 Task: Add Blake's Shepherds Pie to the cart.
Action: Mouse moved to (223, 97)
Screenshot: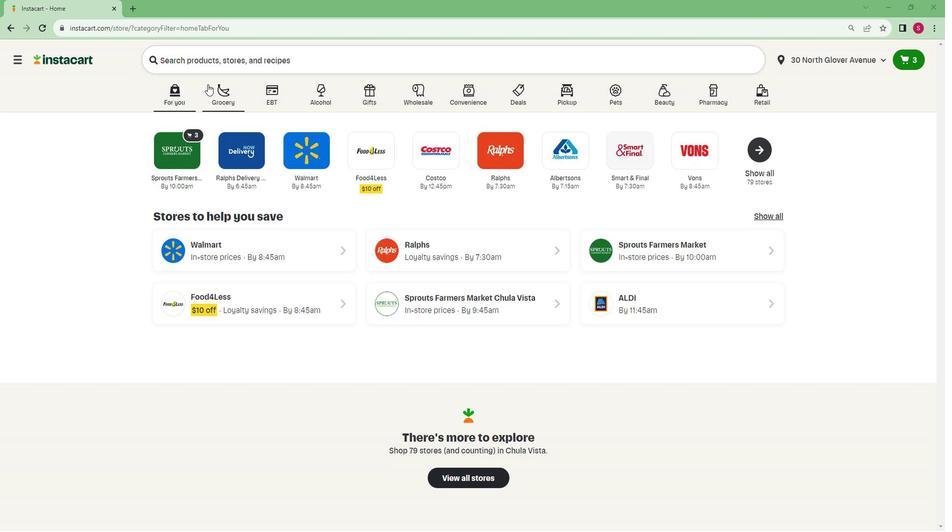 
Action: Mouse pressed left at (223, 97)
Screenshot: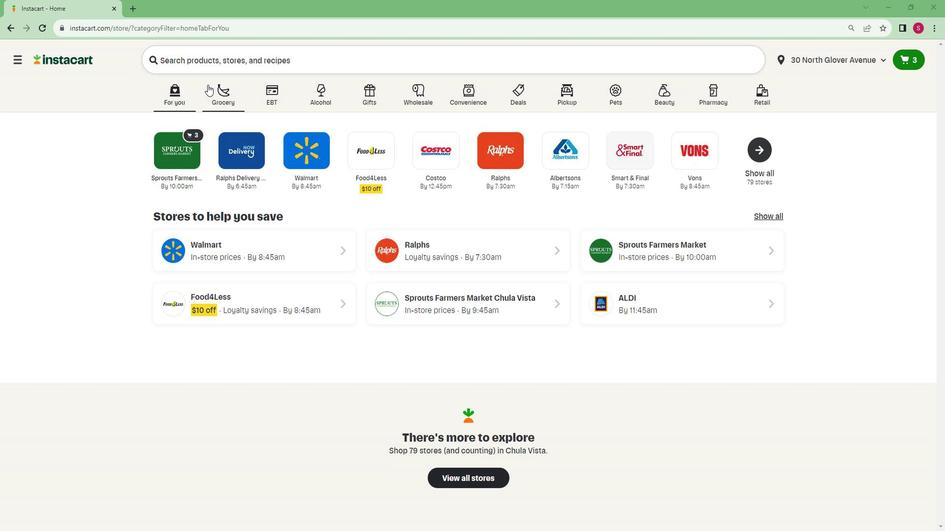 
Action: Mouse moved to (203, 285)
Screenshot: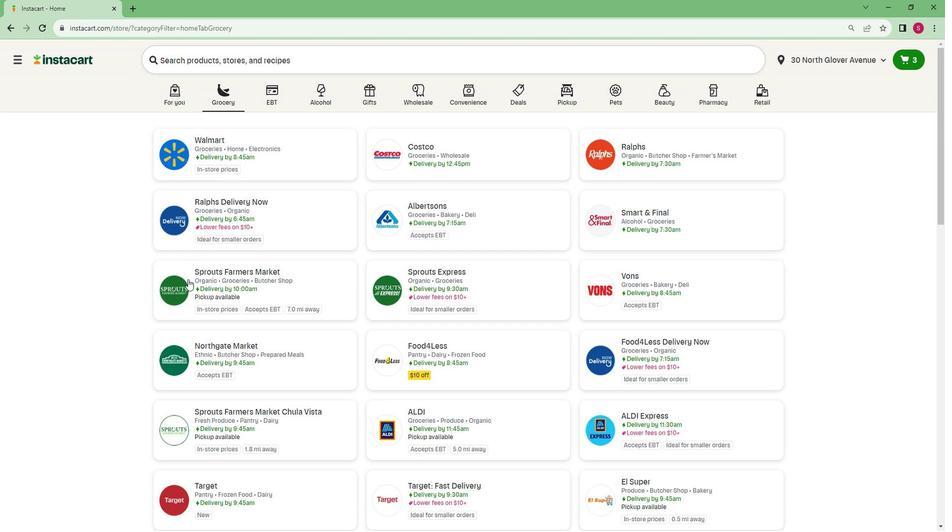 
Action: Mouse pressed left at (203, 285)
Screenshot: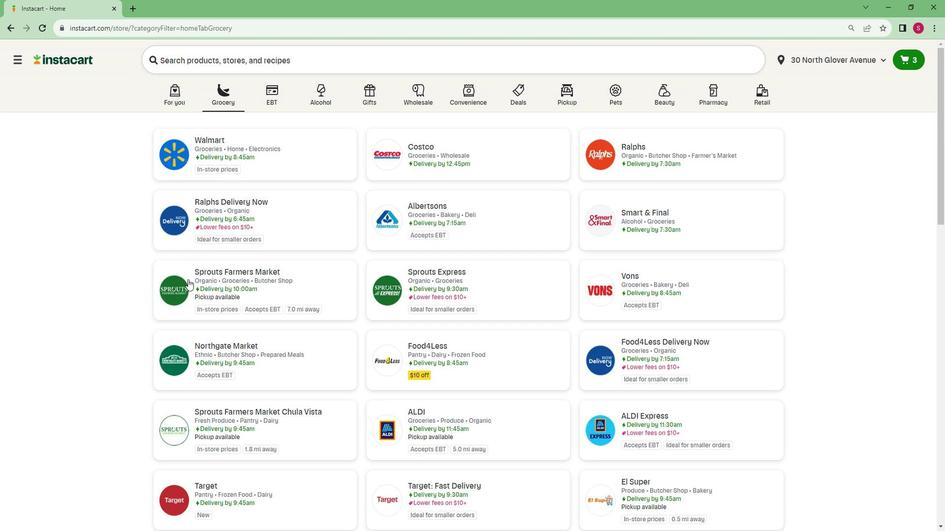 
Action: Mouse moved to (72, 446)
Screenshot: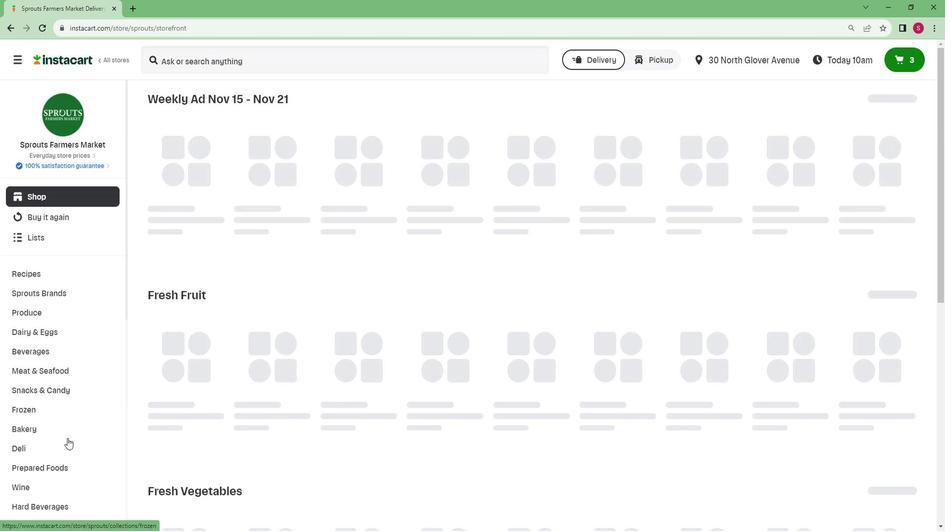 
Action: Mouse scrolled (72, 445) with delta (0, 0)
Screenshot: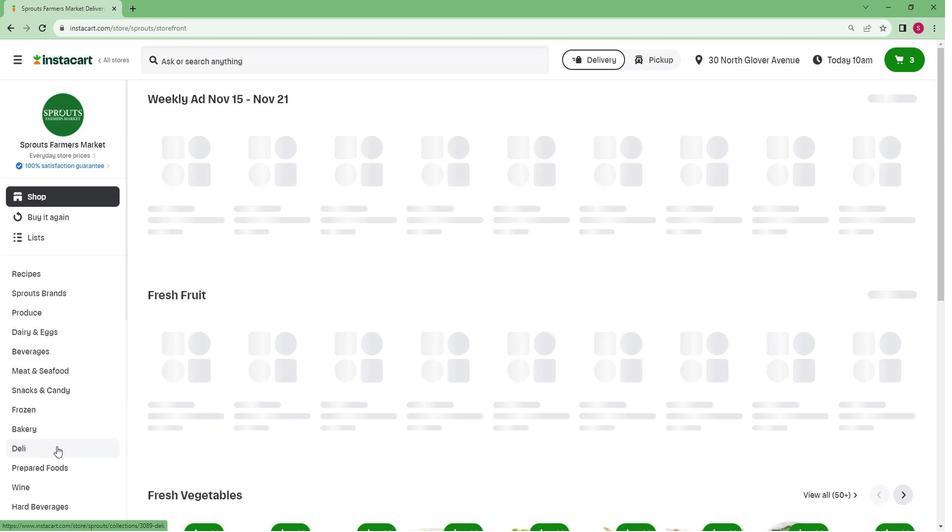 
Action: Mouse scrolled (72, 445) with delta (0, 0)
Screenshot: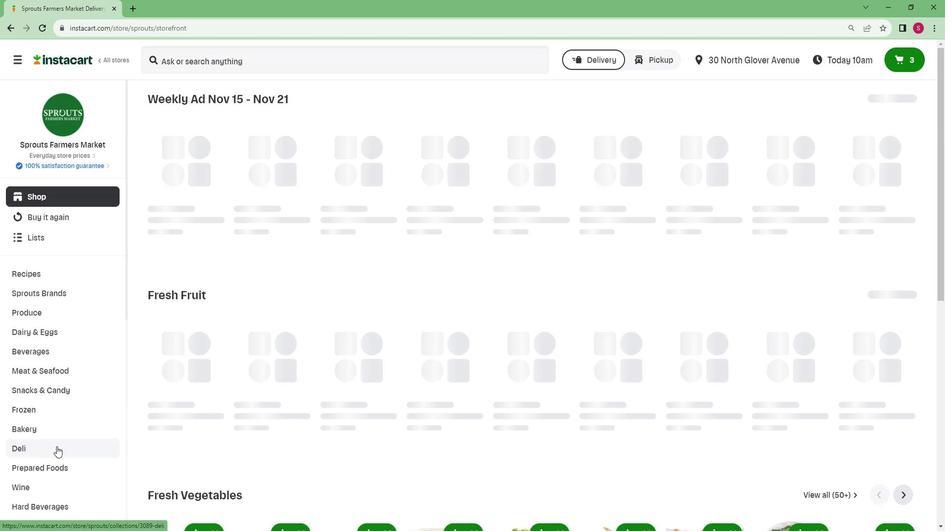 
Action: Mouse scrolled (72, 445) with delta (0, 0)
Screenshot: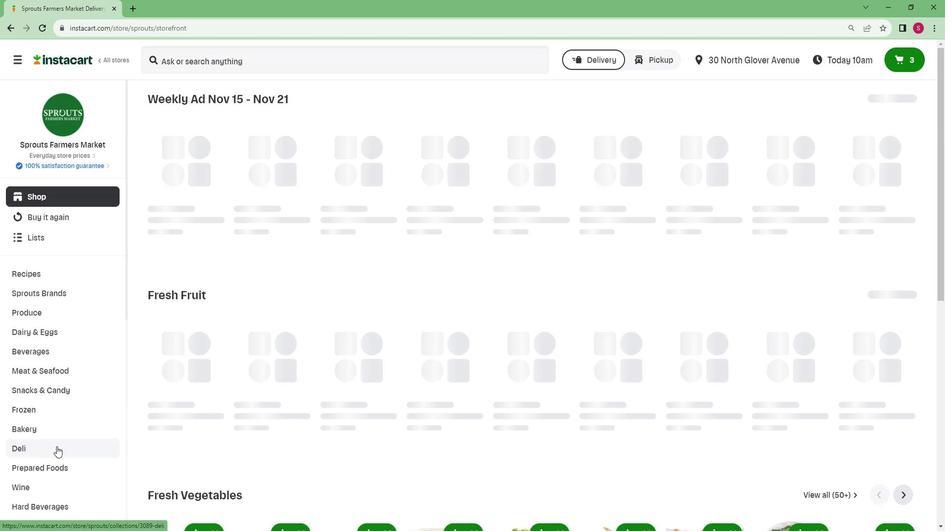 
Action: Mouse scrolled (72, 445) with delta (0, 0)
Screenshot: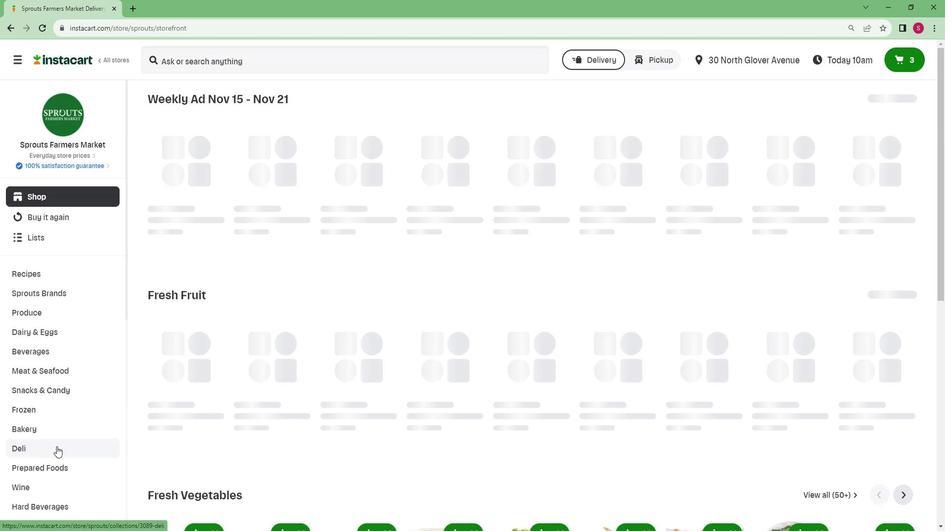
Action: Mouse scrolled (72, 445) with delta (0, 0)
Screenshot: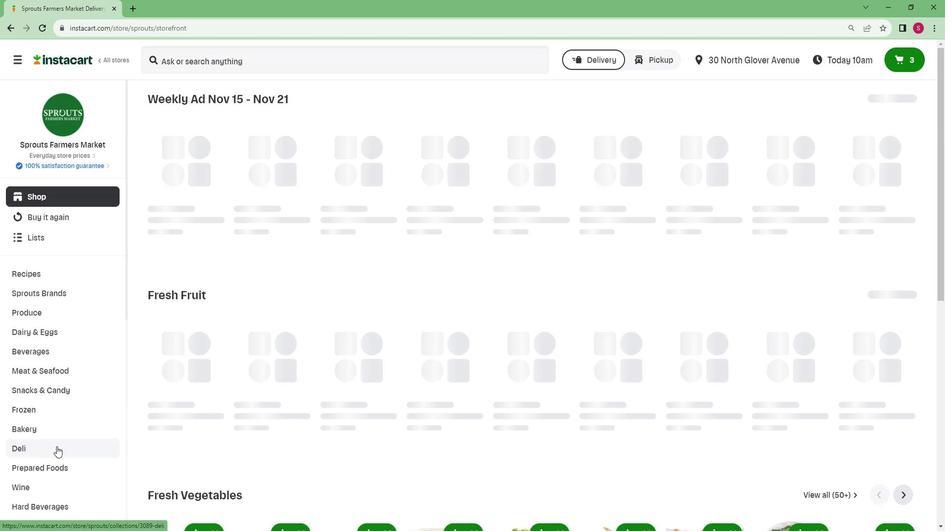 
Action: Mouse scrolled (72, 445) with delta (0, 0)
Screenshot: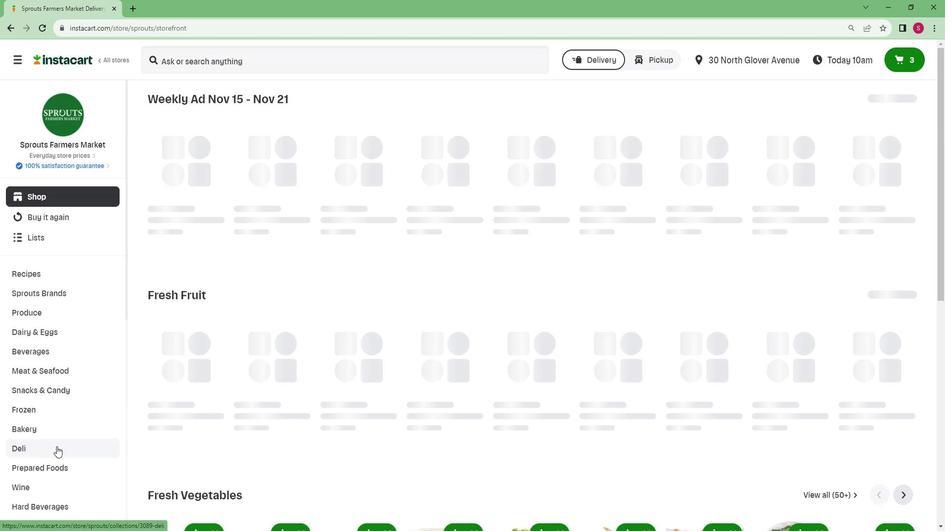 
Action: Mouse scrolled (72, 445) with delta (0, 0)
Screenshot: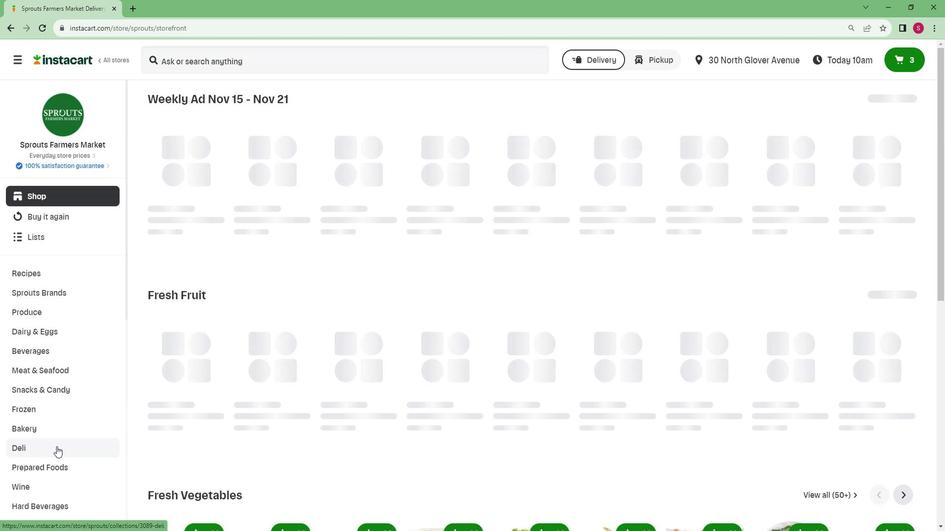 
Action: Mouse moved to (71, 446)
Screenshot: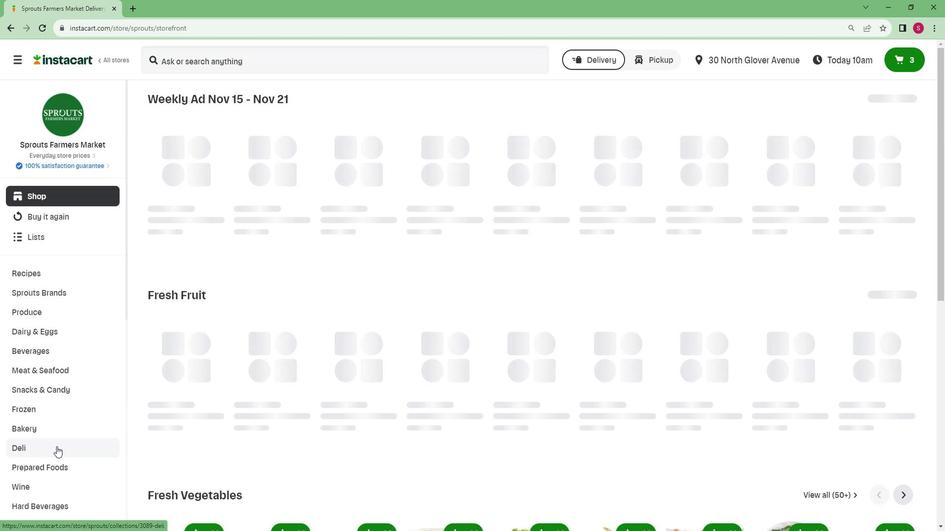 
Action: Mouse scrolled (71, 445) with delta (0, 0)
Screenshot: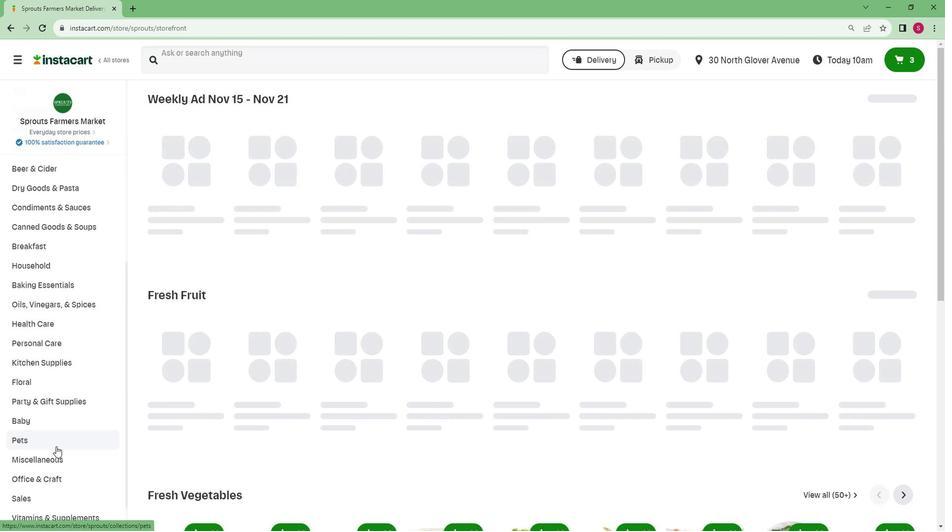 
Action: Mouse scrolled (71, 445) with delta (0, 0)
Screenshot: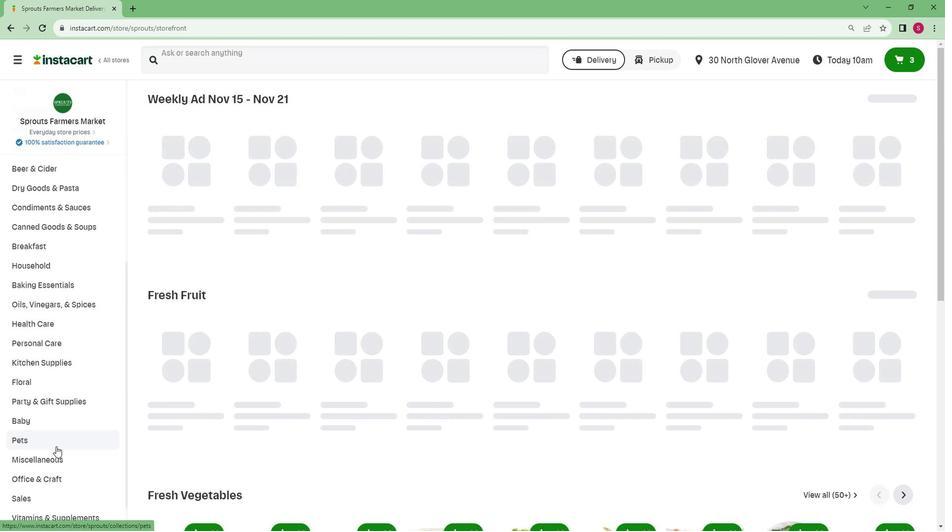 
Action: Mouse scrolled (71, 445) with delta (0, 0)
Screenshot: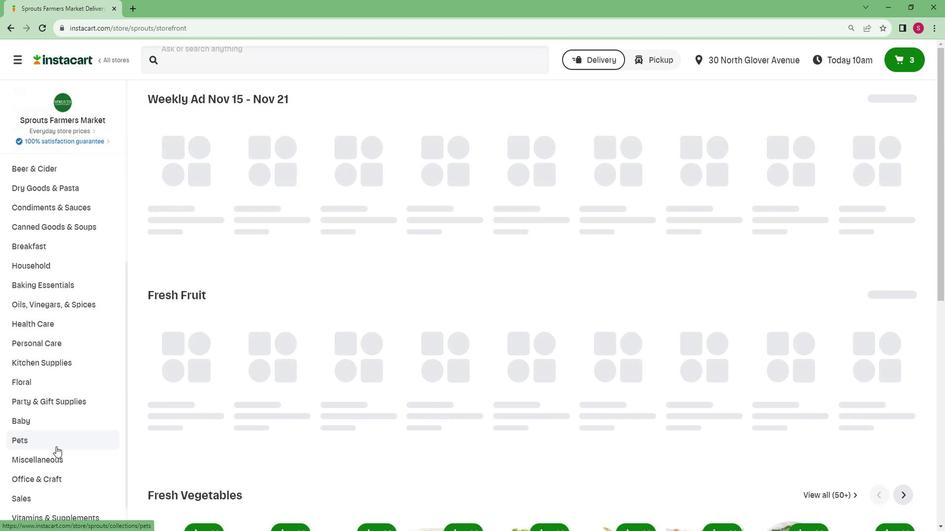 
Action: Mouse scrolled (71, 445) with delta (0, 0)
Screenshot: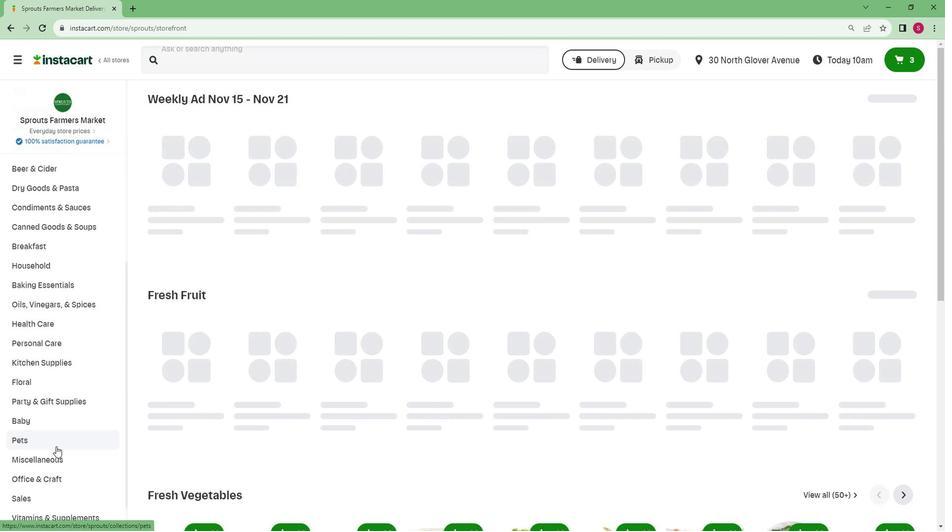 
Action: Mouse moved to (57, 512)
Screenshot: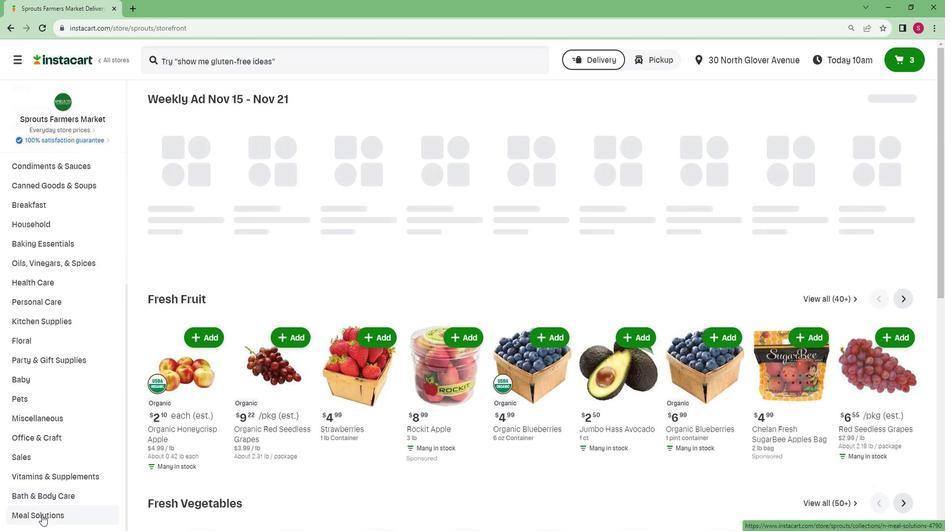 
Action: Mouse pressed left at (57, 512)
Screenshot: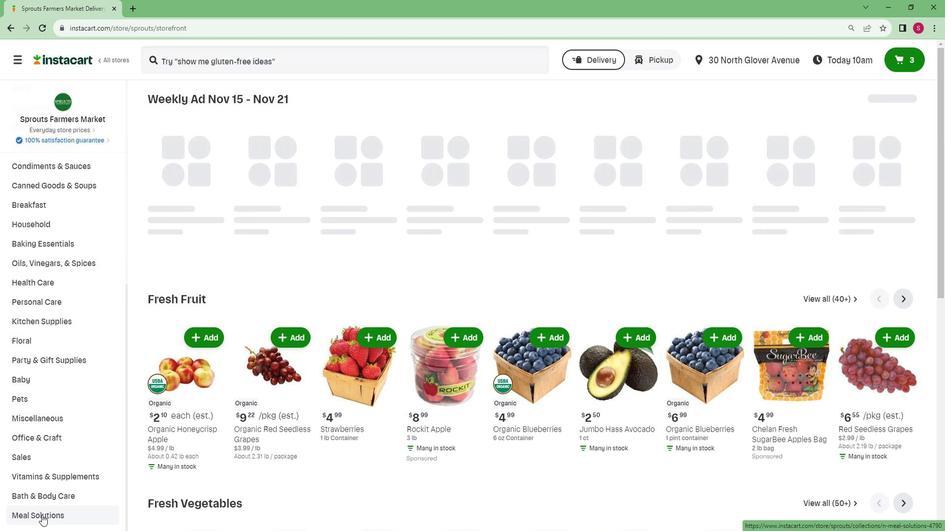 
Action: Mouse moved to (64, 508)
Screenshot: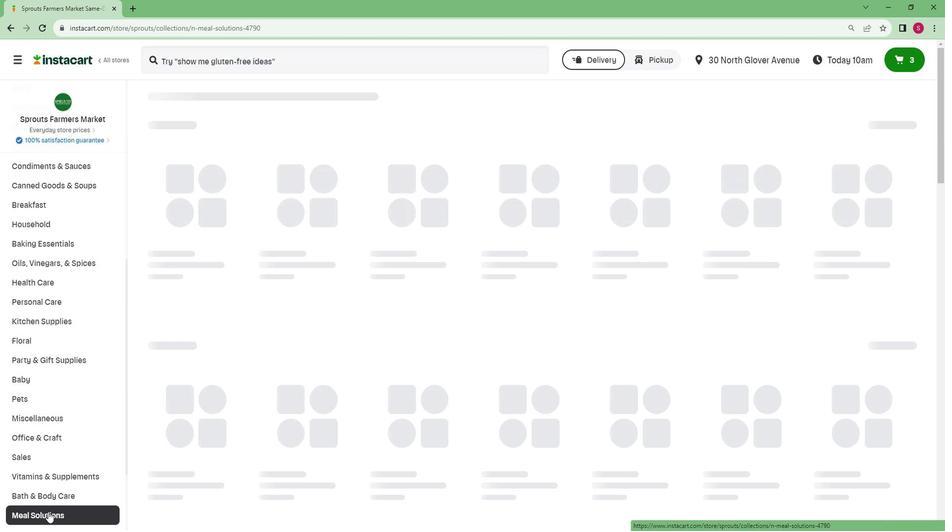 
Action: Mouse scrolled (64, 508) with delta (0, 0)
Screenshot: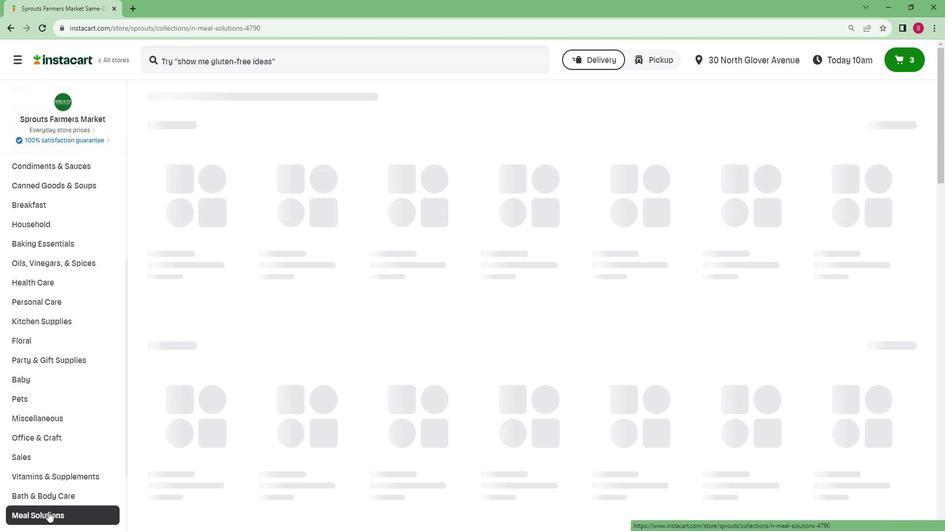
Action: Mouse scrolled (64, 508) with delta (0, 0)
Screenshot: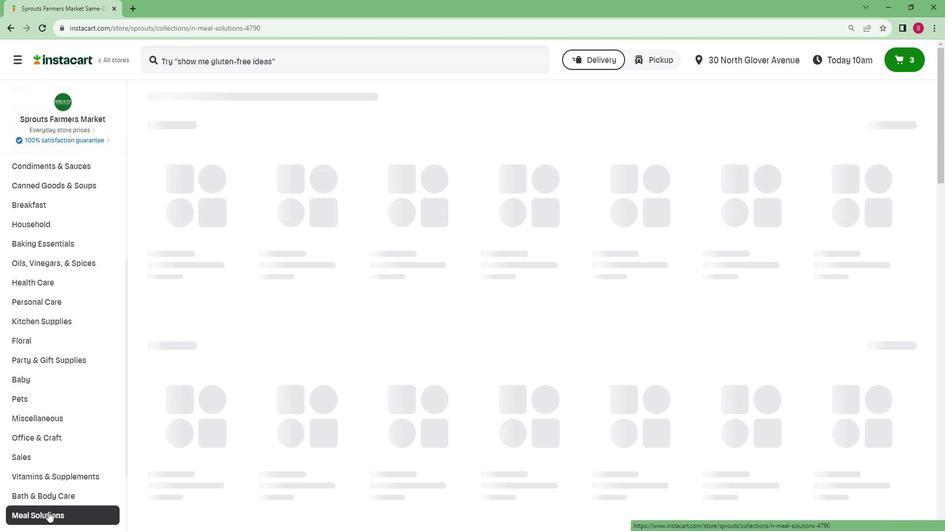 
Action: Mouse scrolled (64, 508) with delta (0, 0)
Screenshot: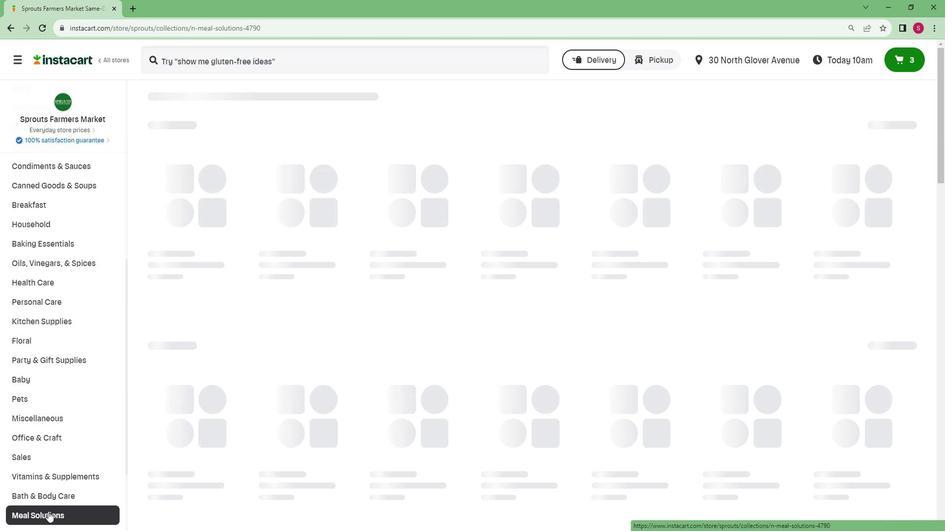 
Action: Mouse scrolled (64, 508) with delta (0, 0)
Screenshot: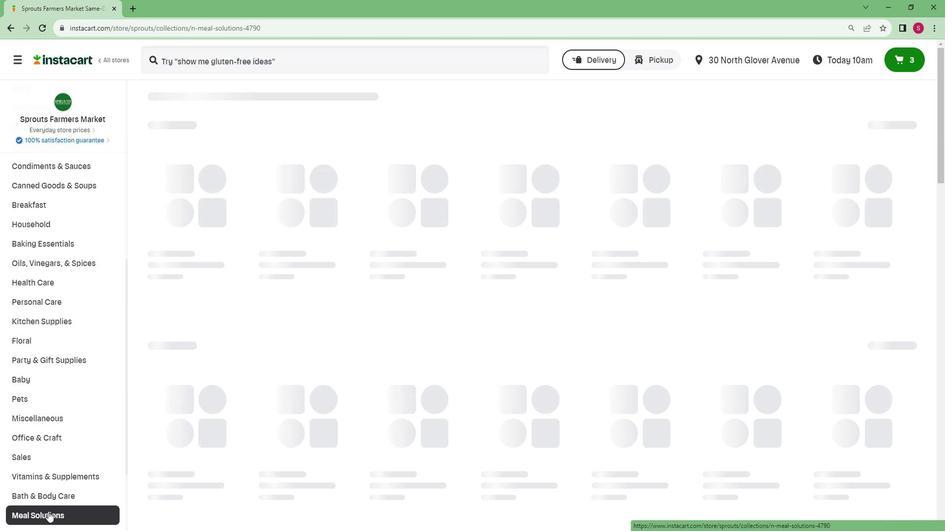 
Action: Mouse scrolled (64, 508) with delta (0, 0)
Screenshot: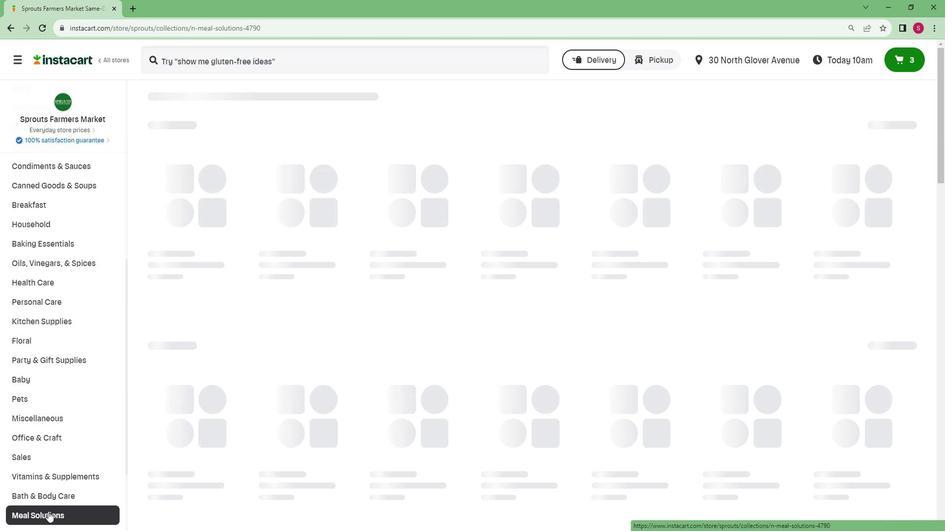 
Action: Mouse scrolled (64, 508) with delta (0, 0)
Screenshot: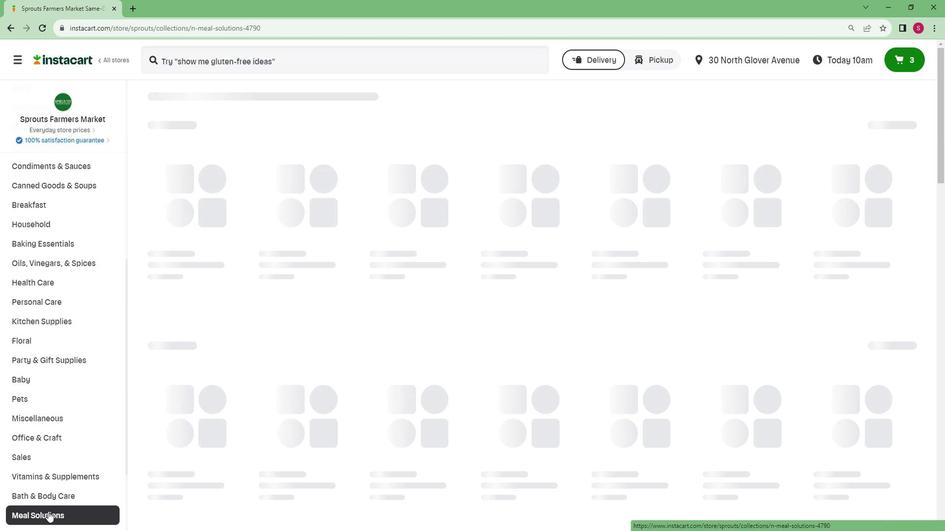 
Action: Mouse moved to (60, 510)
Screenshot: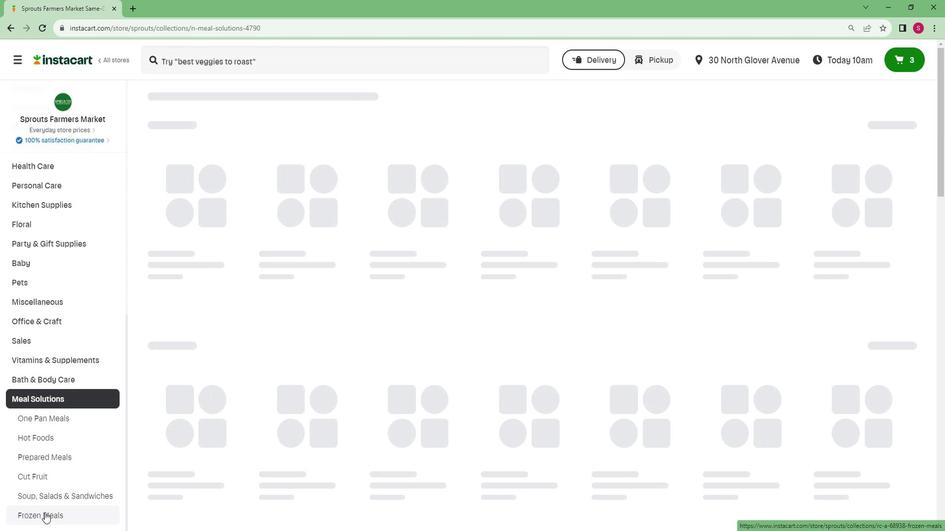 
Action: Mouse pressed left at (60, 510)
Screenshot: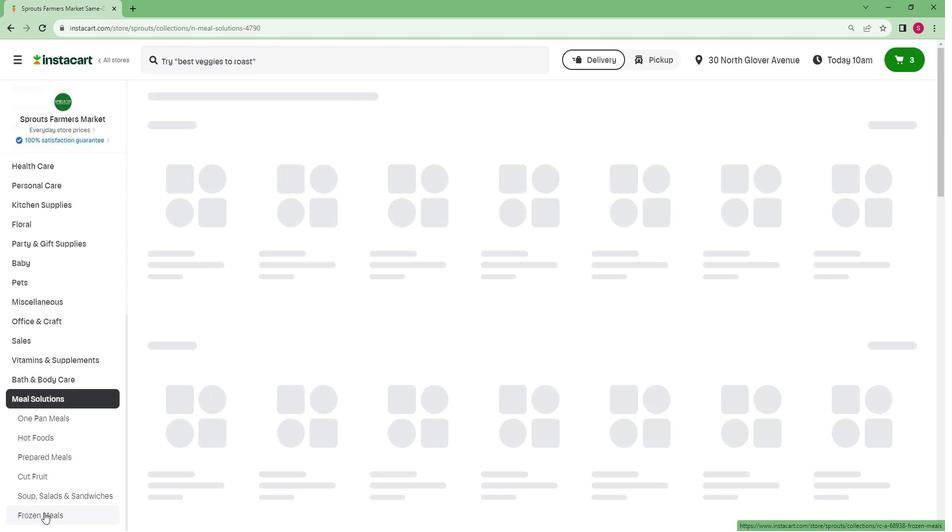 
Action: Mouse moved to (234, 83)
Screenshot: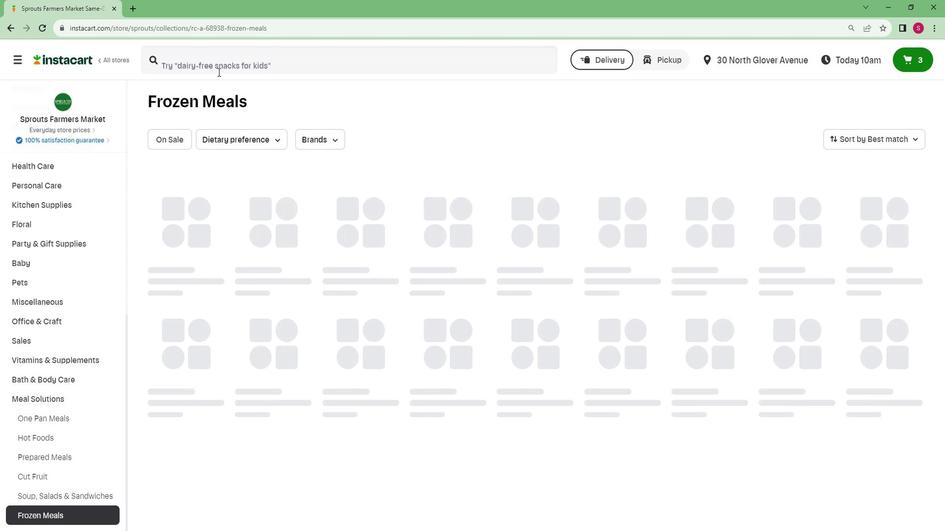 
Action: Mouse pressed left at (234, 83)
Screenshot: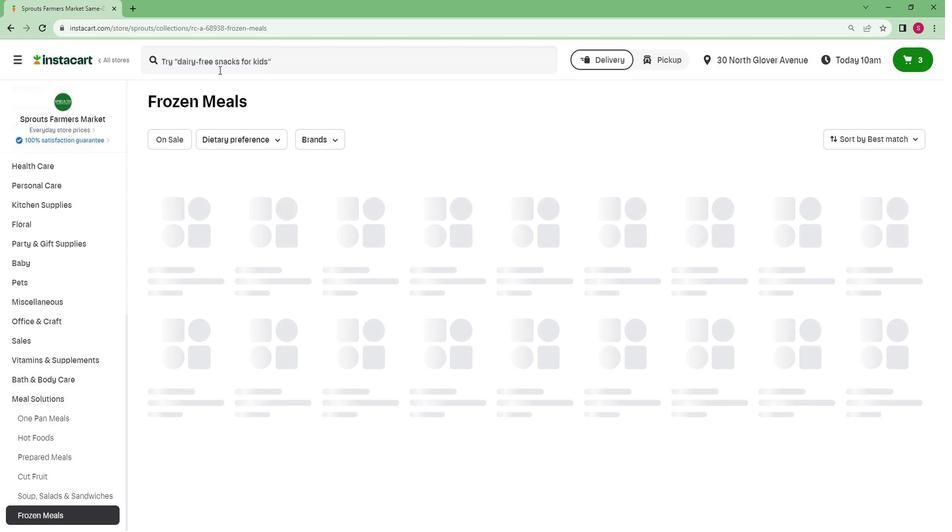 
Action: Key pressed <Key.caps_lock>B<Key.caps_lock>lakes<Key.space>
Screenshot: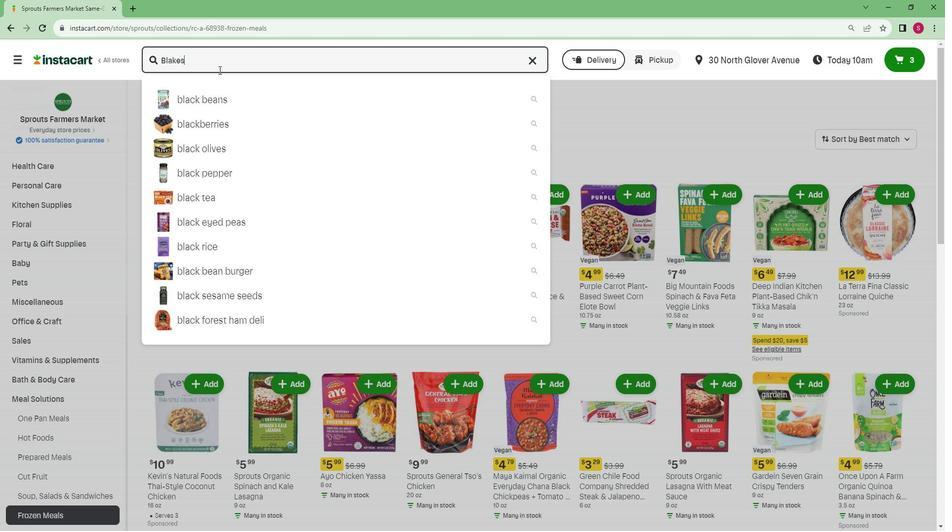 
Action: Mouse scrolled (234, 82) with delta (0, 0)
Screenshot: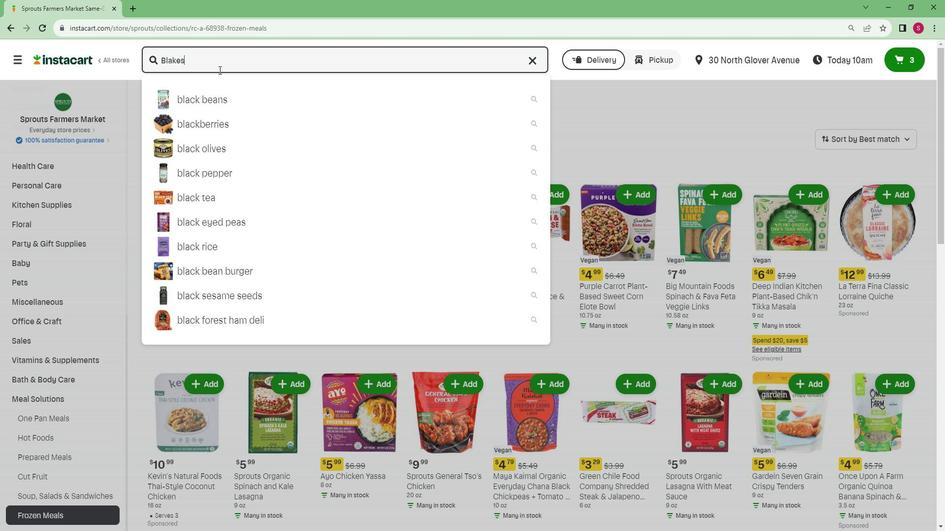 
Action: Key pressed <Key.caps_lock>S<Key.caps_lock>hepherds<Key.space><Key.caps_lock>P<Key.caps_lock>ie<Key.enter>
Screenshot: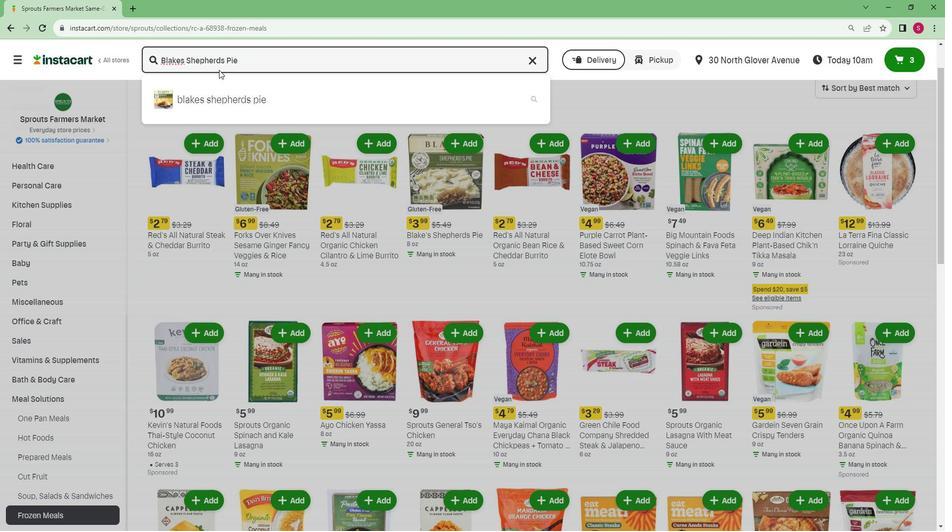 
Action: Mouse moved to (296, 147)
Screenshot: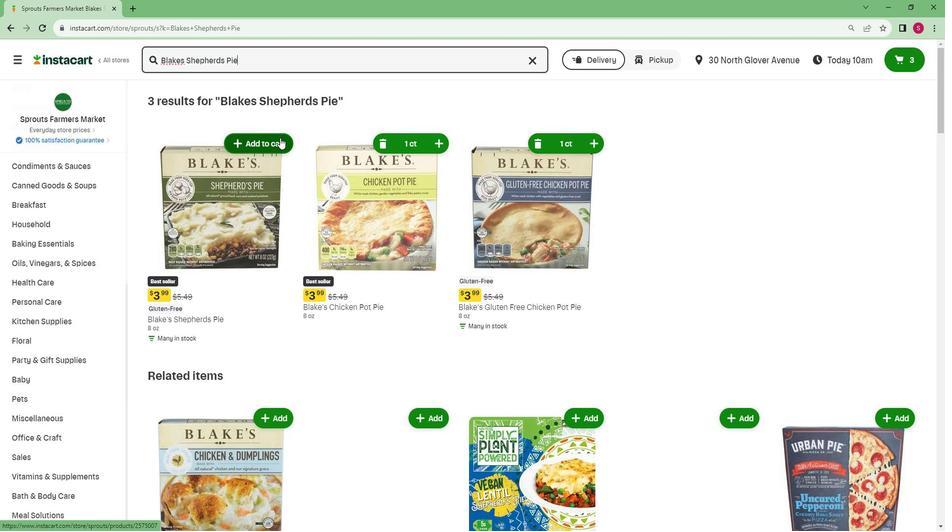
Action: Mouse pressed left at (296, 147)
Screenshot: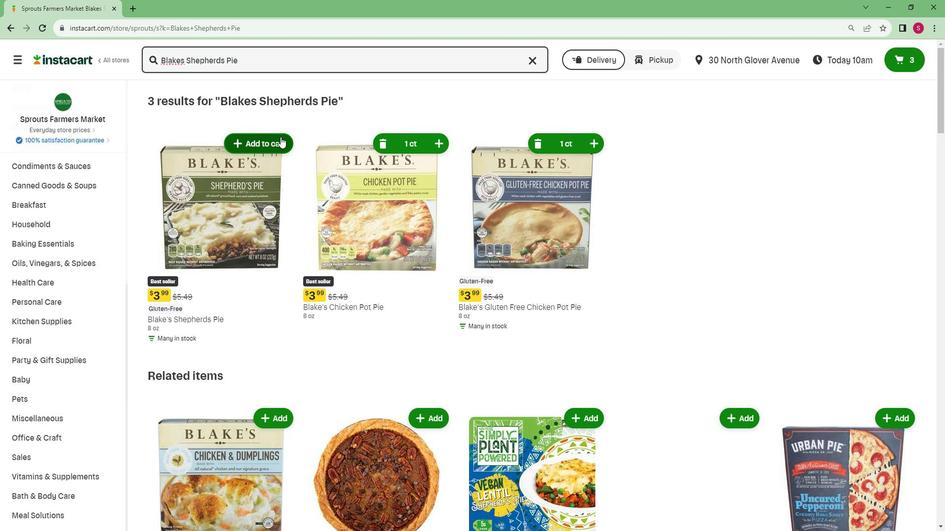 
Action: Mouse moved to (296, 147)
Screenshot: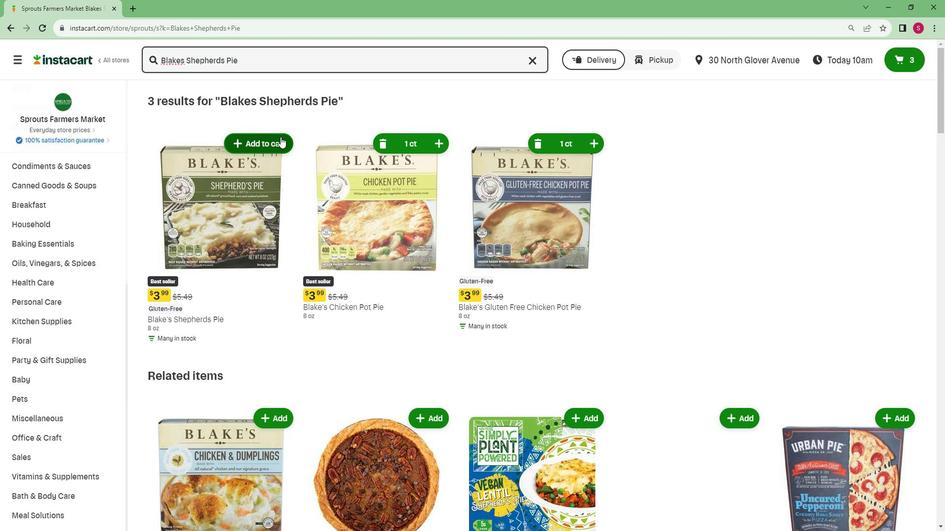 
